 Task: Create a rule from the Routing list, Task moved to a section -> Set Priority in the project AgileCamp , set the section as To-Do and set the priority of the task as  High
Action: Mouse moved to (55, 287)
Screenshot: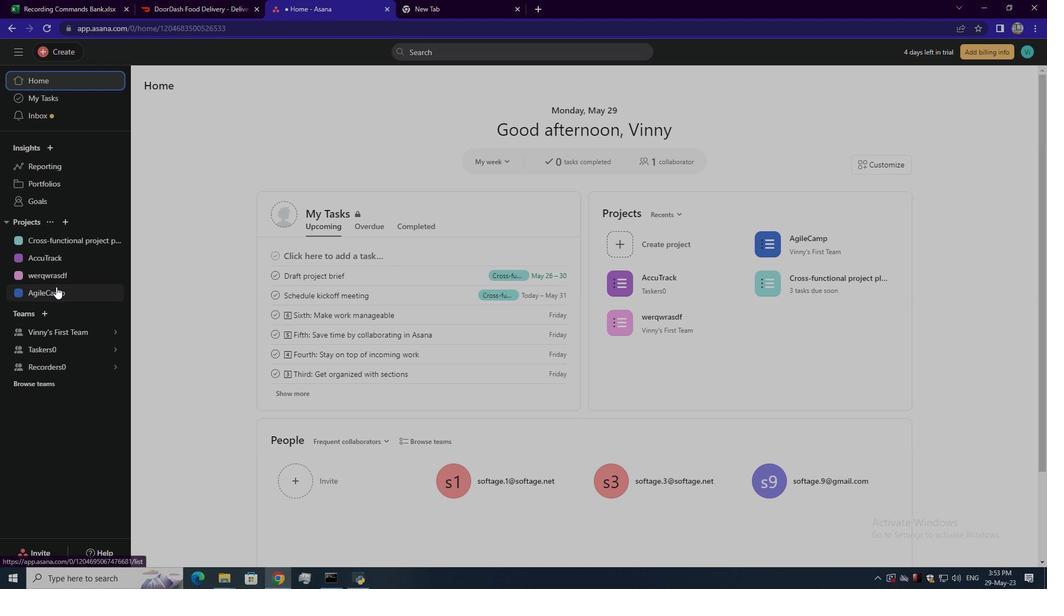 
Action: Mouse pressed left at (55, 287)
Screenshot: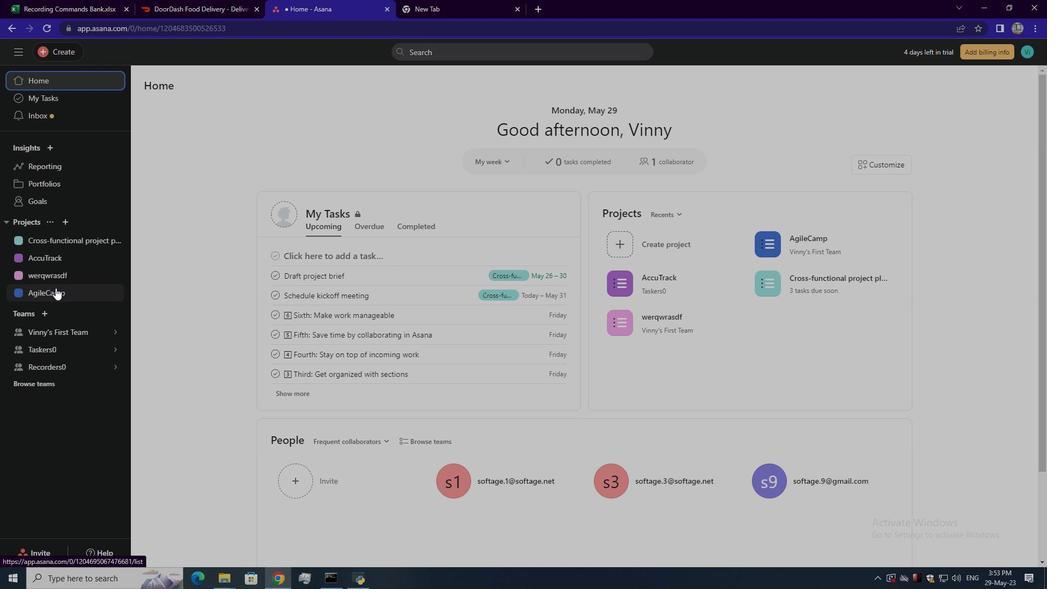 
Action: Mouse moved to (1017, 90)
Screenshot: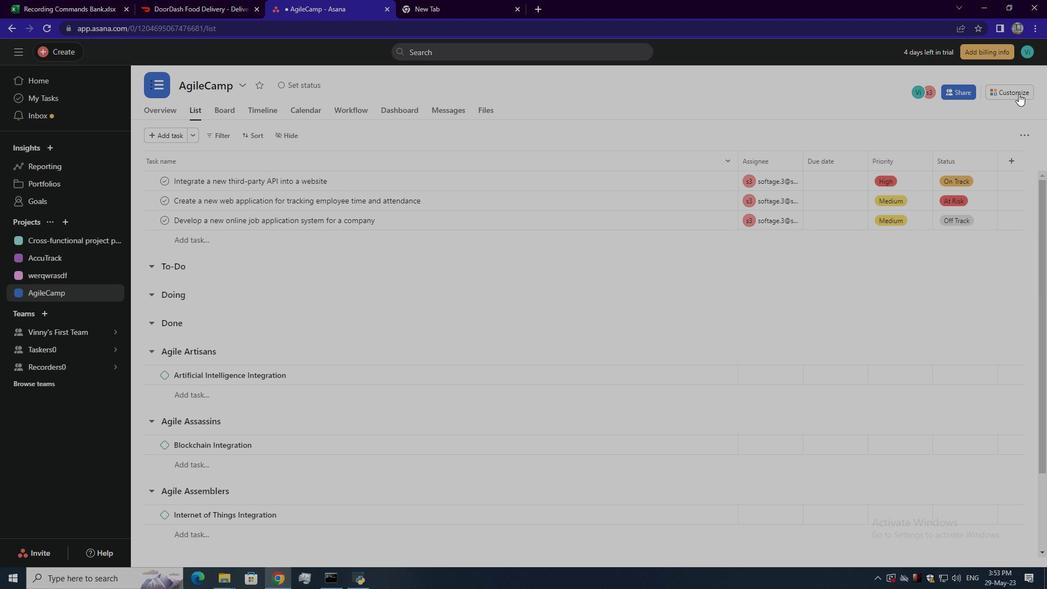 
Action: Mouse pressed left at (1017, 90)
Screenshot: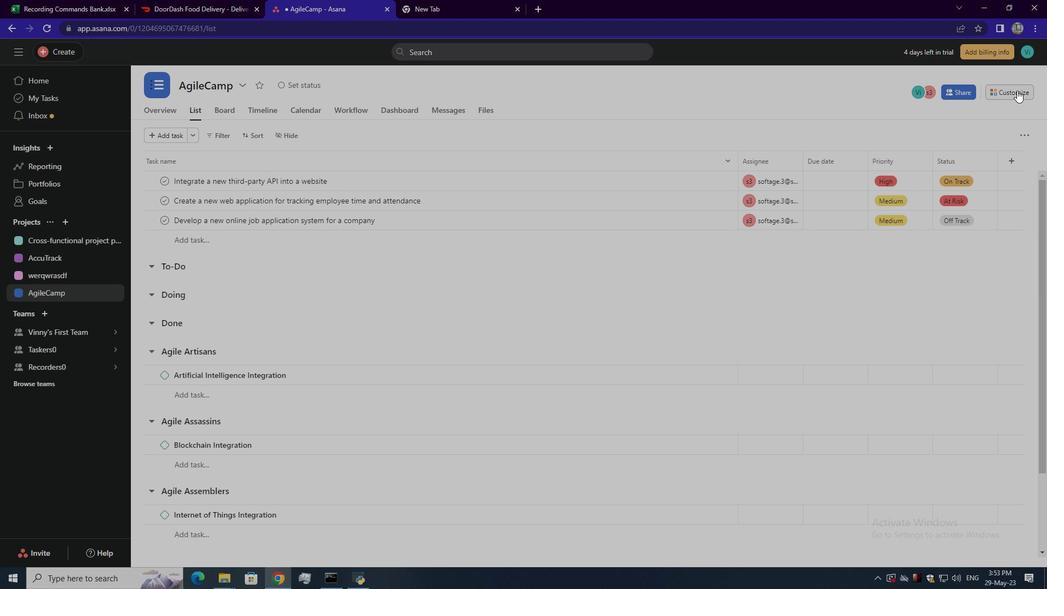 
Action: Mouse moved to (828, 236)
Screenshot: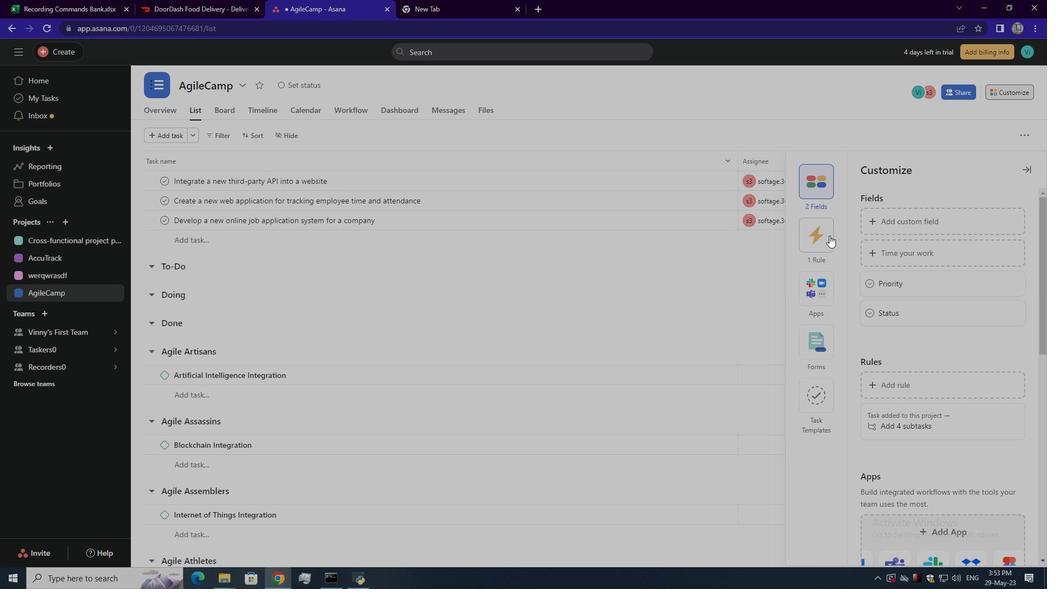 
Action: Mouse pressed left at (828, 236)
Screenshot: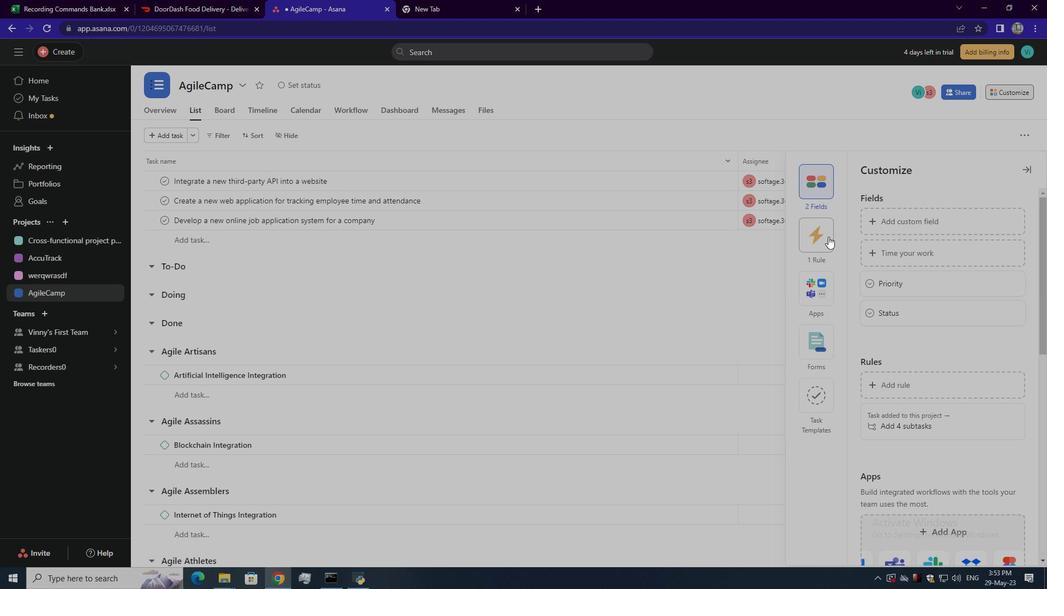 
Action: Mouse moved to (888, 221)
Screenshot: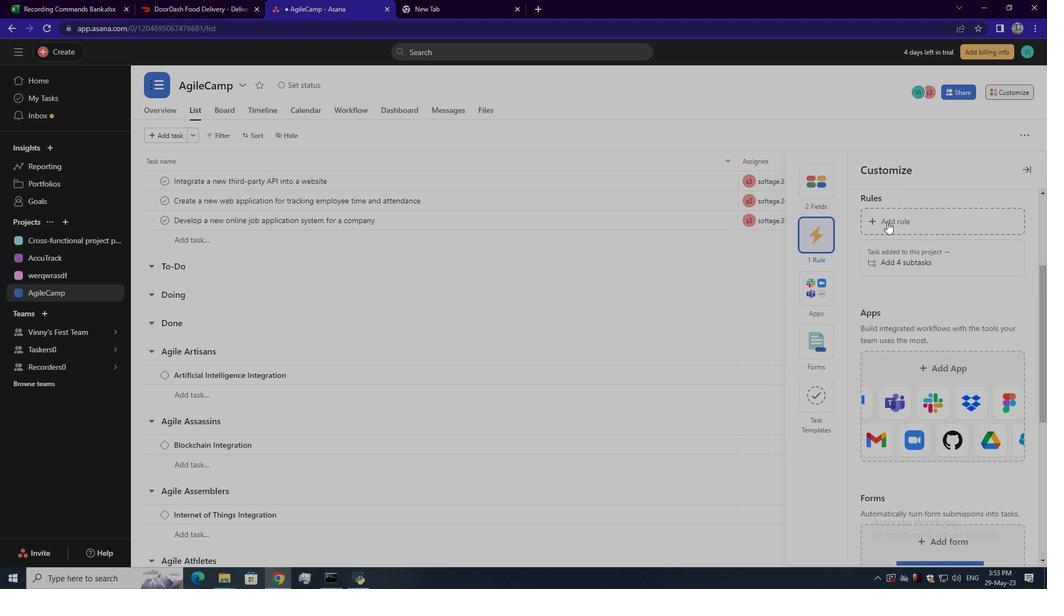 
Action: Mouse pressed left at (888, 221)
Screenshot: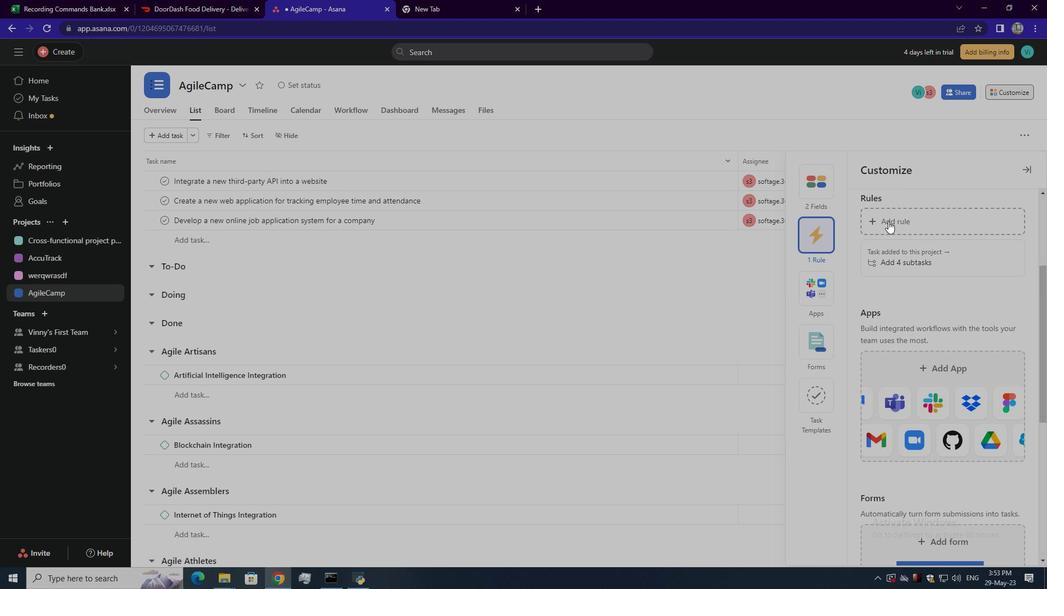 
Action: Mouse moved to (255, 145)
Screenshot: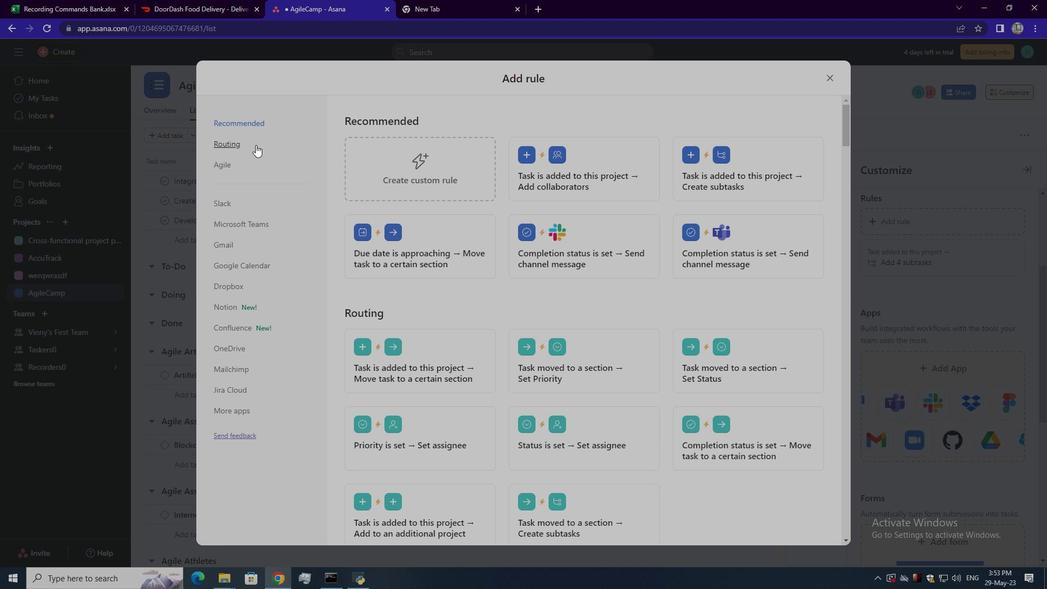 
Action: Mouse pressed left at (255, 145)
Screenshot: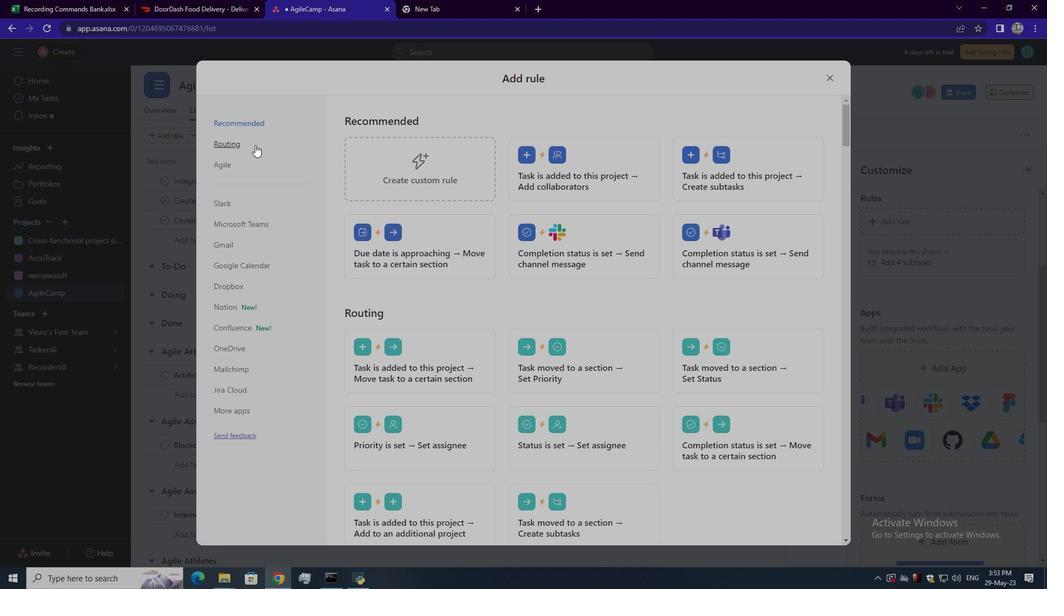 
Action: Mouse moved to (560, 163)
Screenshot: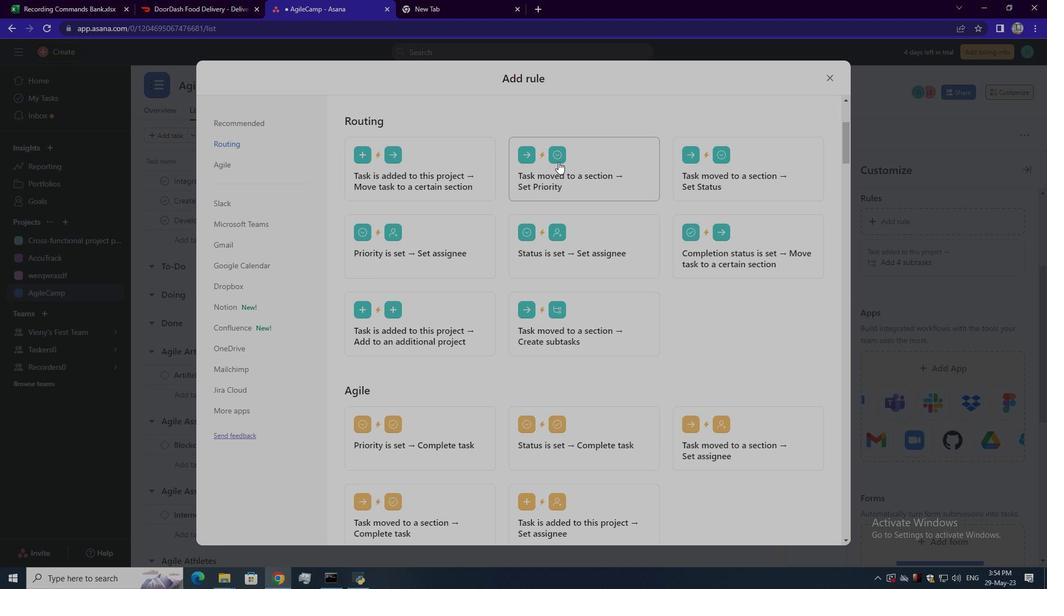 
Action: Mouse pressed left at (560, 163)
Screenshot: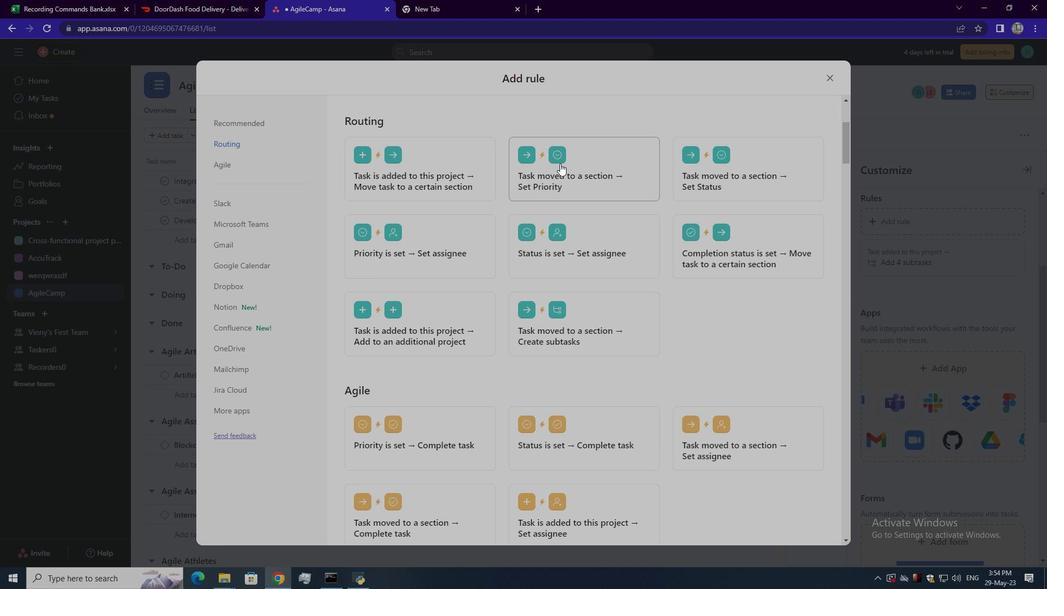 
Action: Mouse moved to (398, 290)
Screenshot: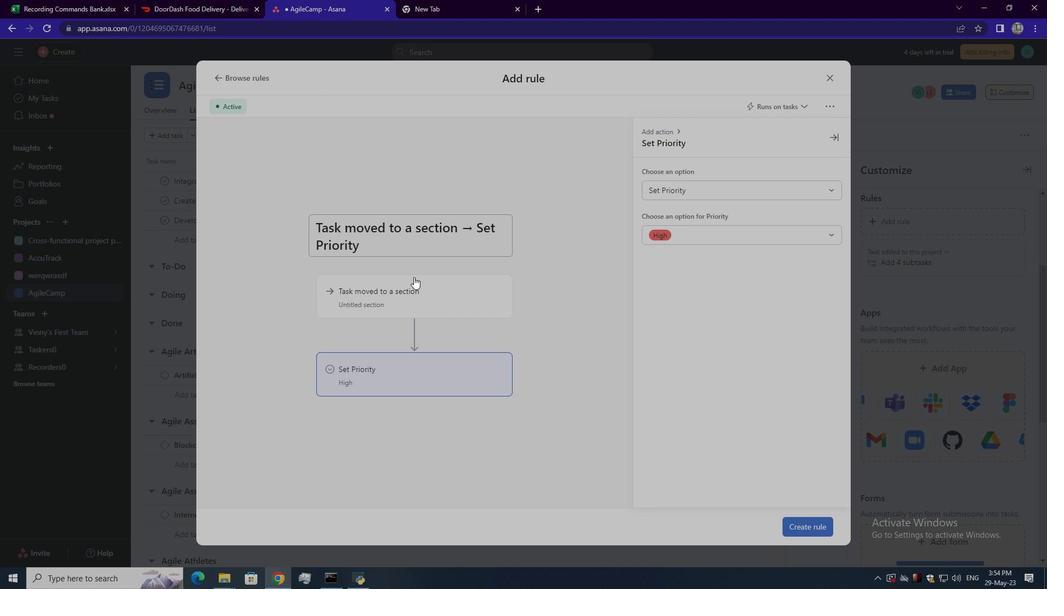 
Action: Mouse pressed left at (398, 290)
Screenshot: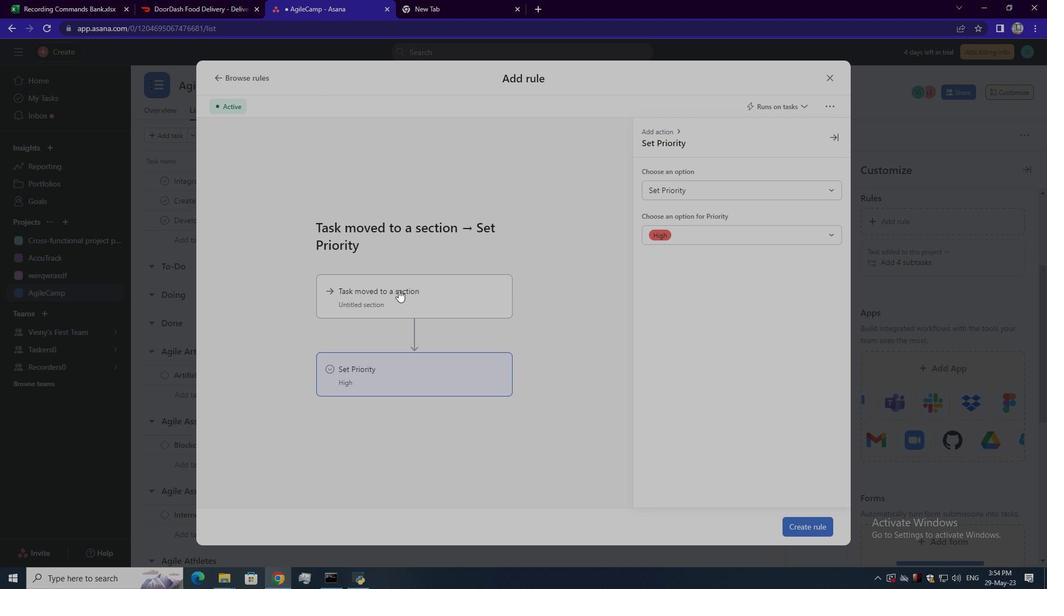 
Action: Mouse moved to (660, 195)
Screenshot: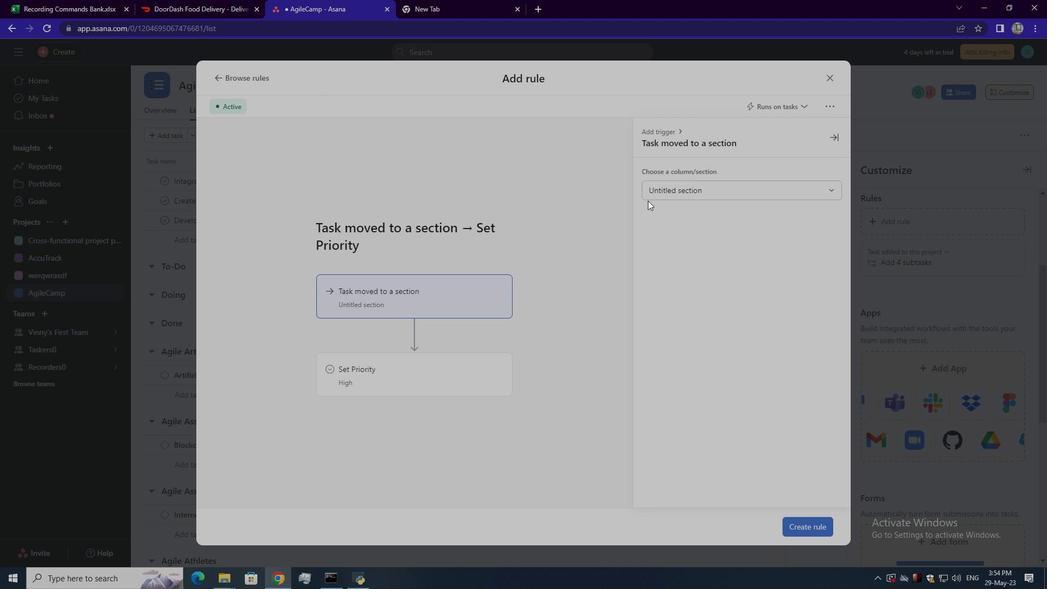 
Action: Mouse pressed left at (660, 195)
Screenshot: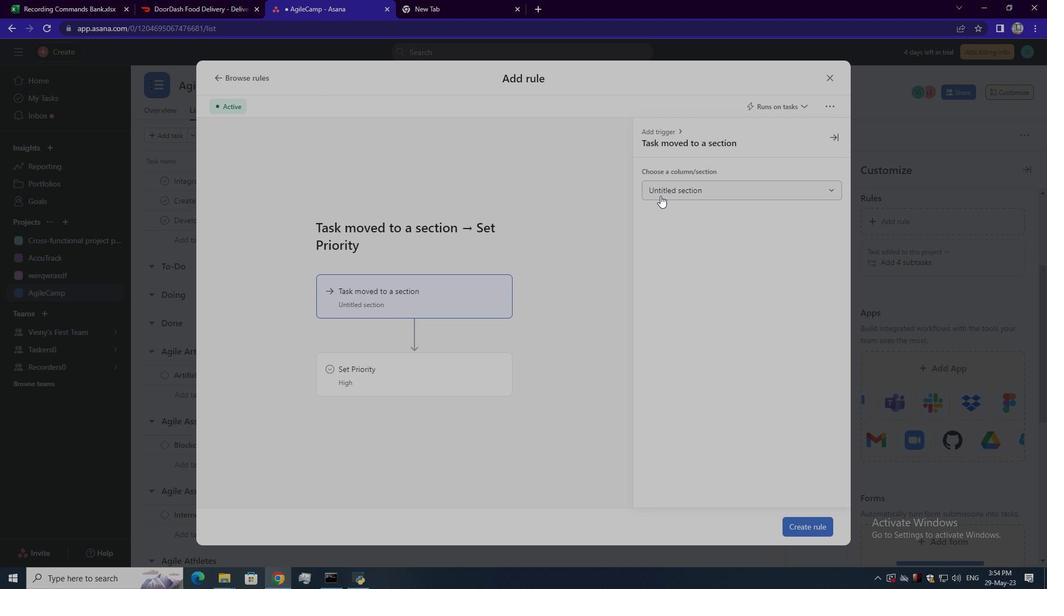 
Action: Mouse moved to (671, 234)
Screenshot: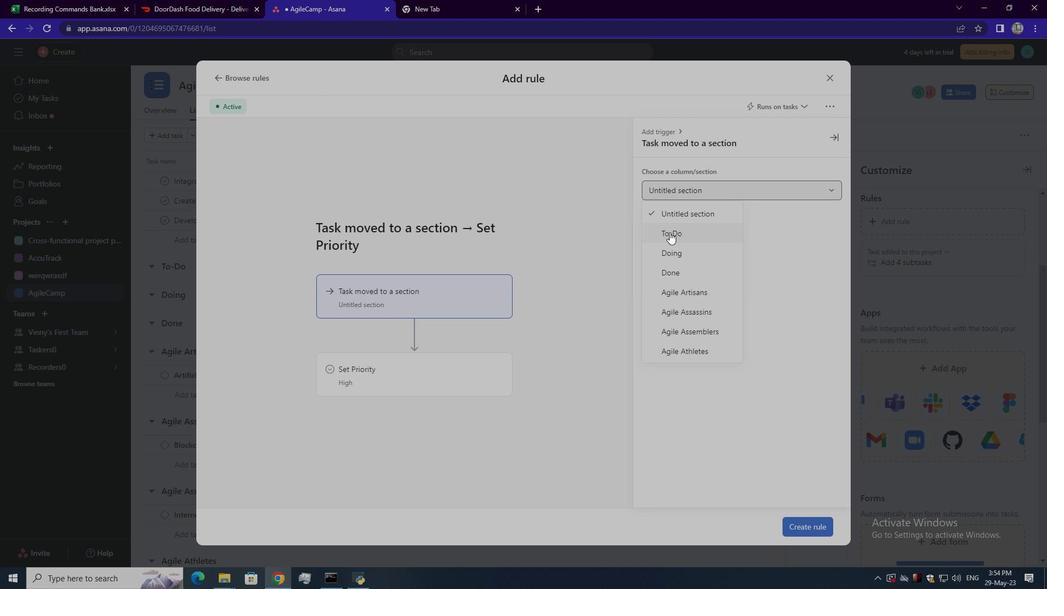 
Action: Mouse pressed left at (671, 234)
Screenshot: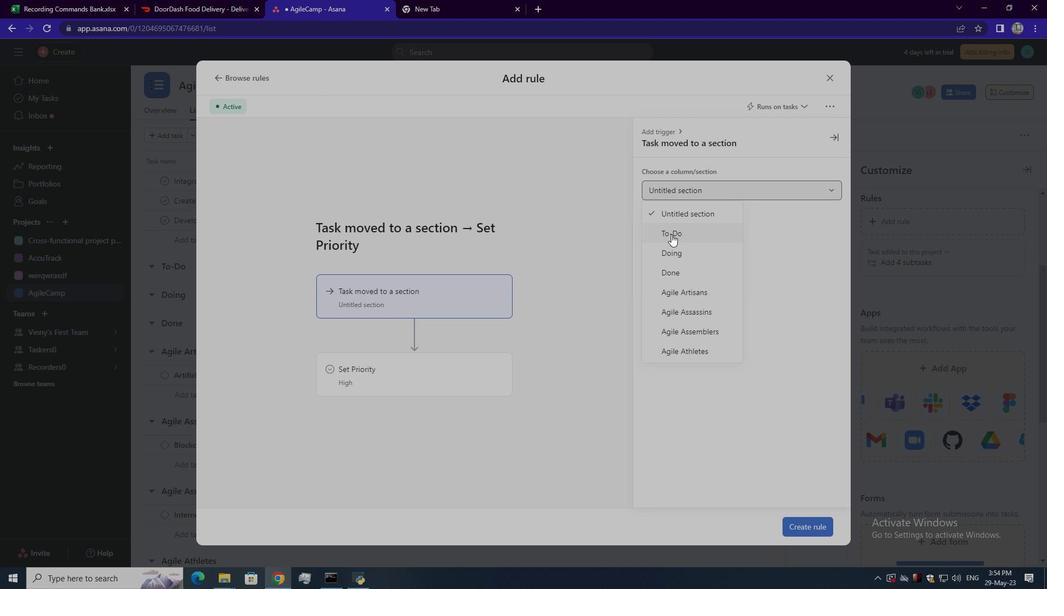 
Action: Mouse moved to (429, 367)
Screenshot: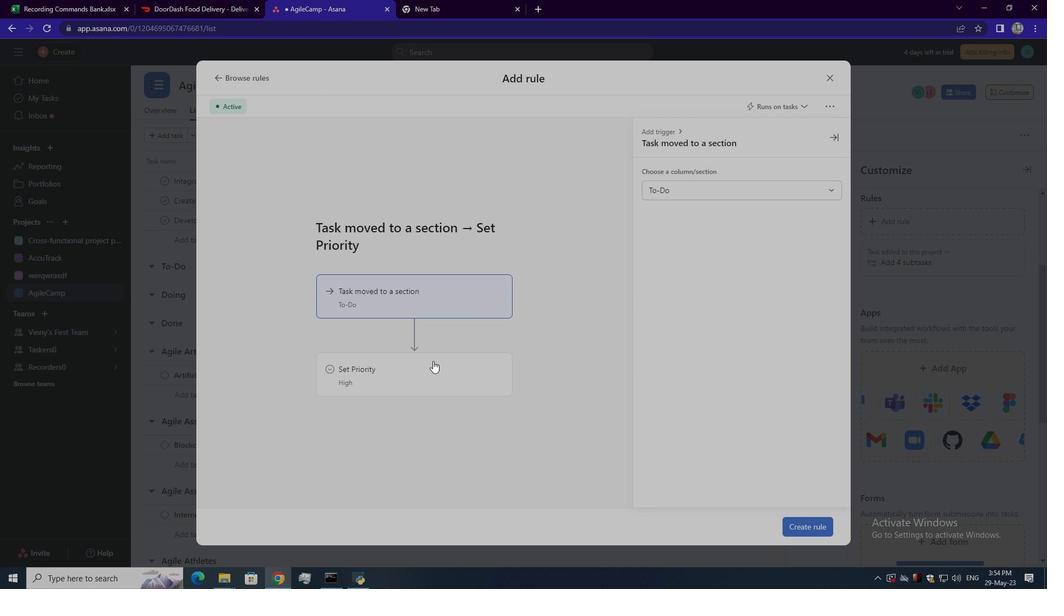 
Action: Mouse pressed left at (429, 367)
Screenshot: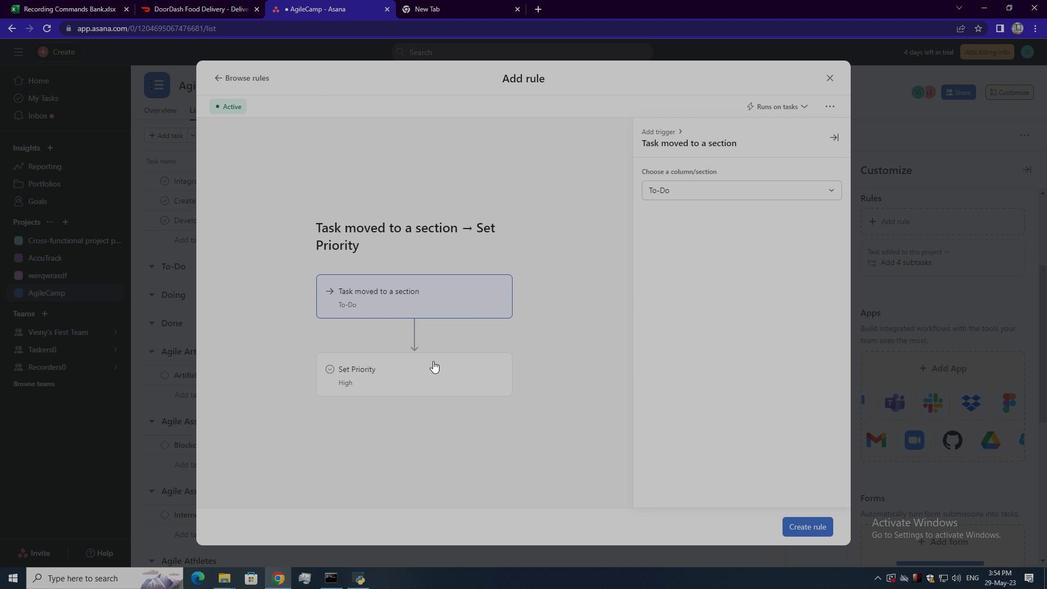 
Action: Mouse moved to (692, 236)
Screenshot: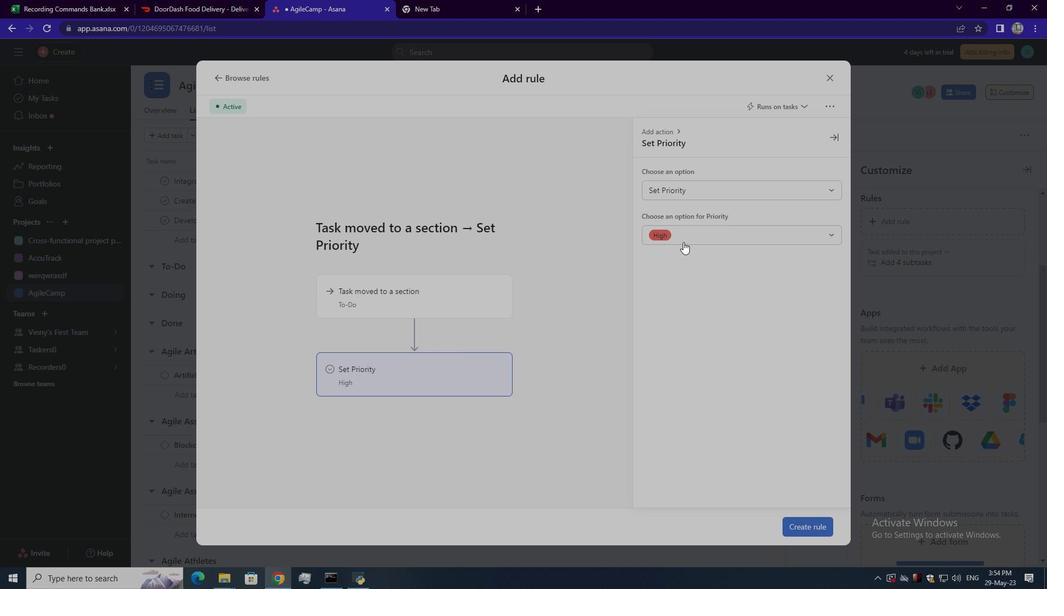 
Action: Mouse pressed left at (692, 236)
Screenshot: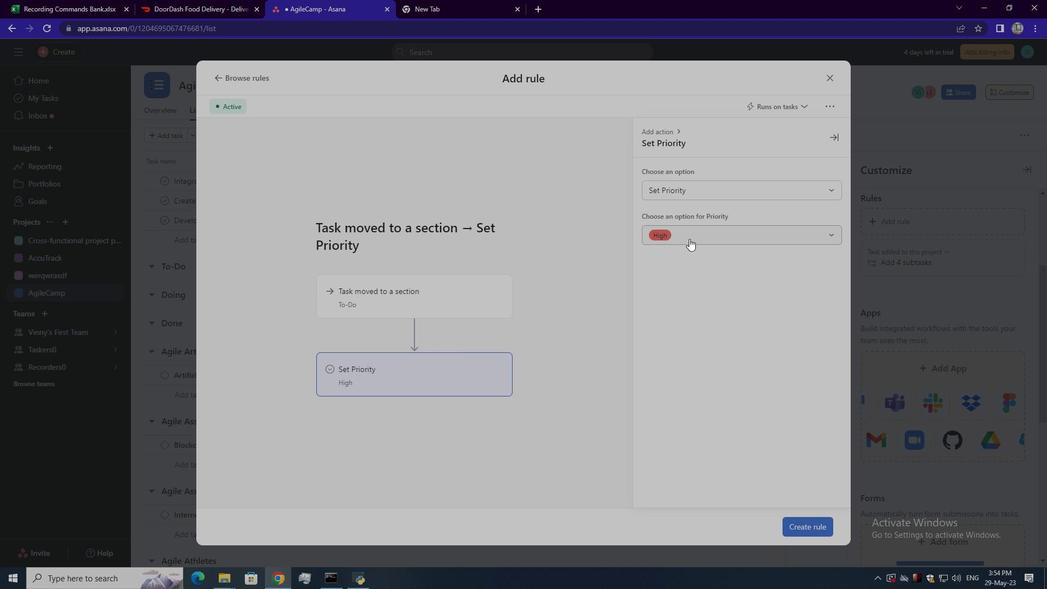 
Action: Mouse moved to (670, 257)
Screenshot: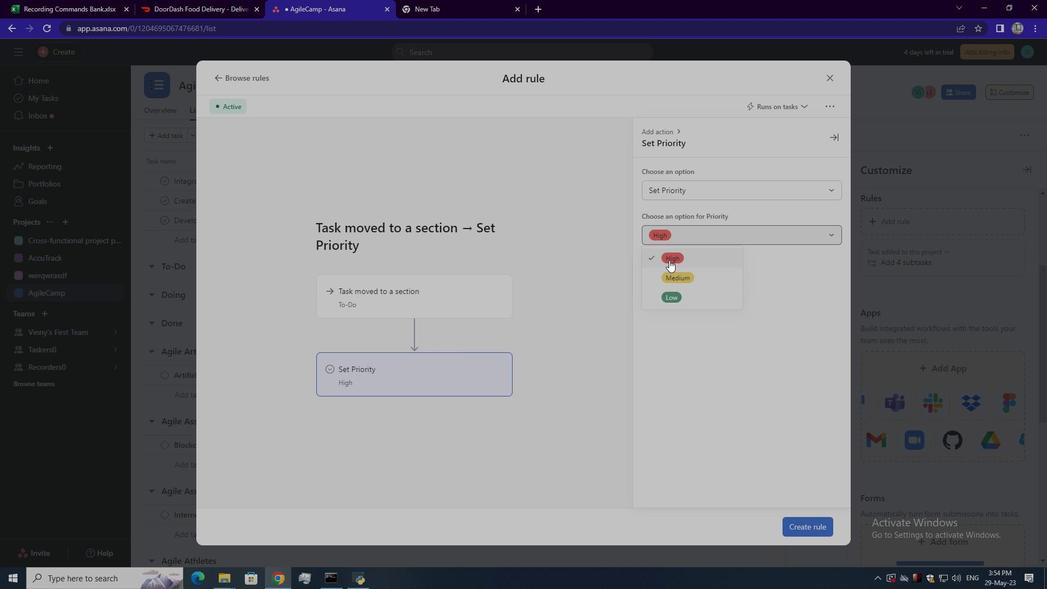 
Action: Mouse pressed left at (670, 257)
Screenshot: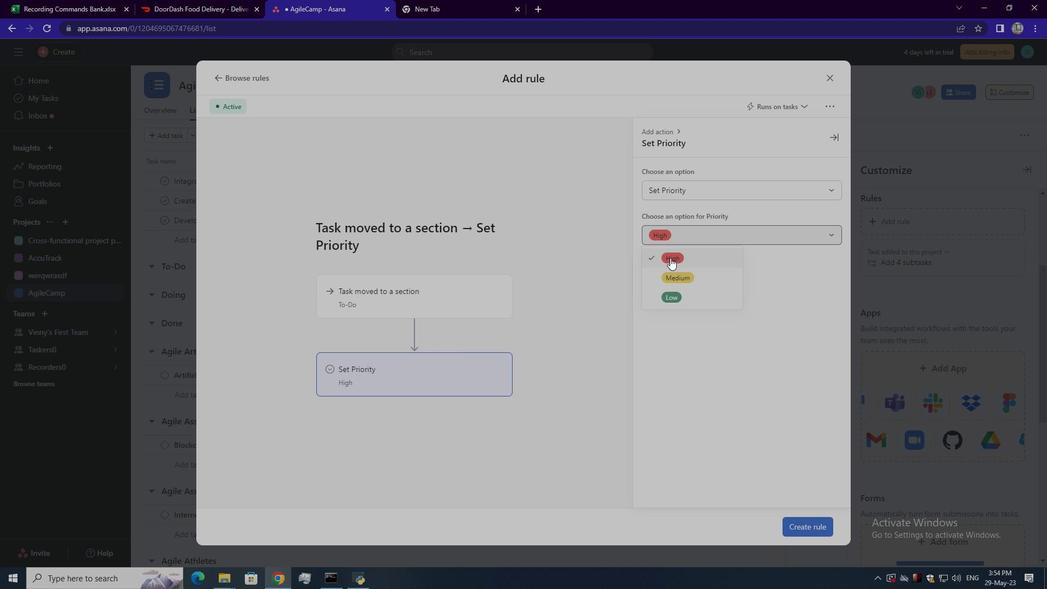 
Action: Mouse moved to (797, 525)
Screenshot: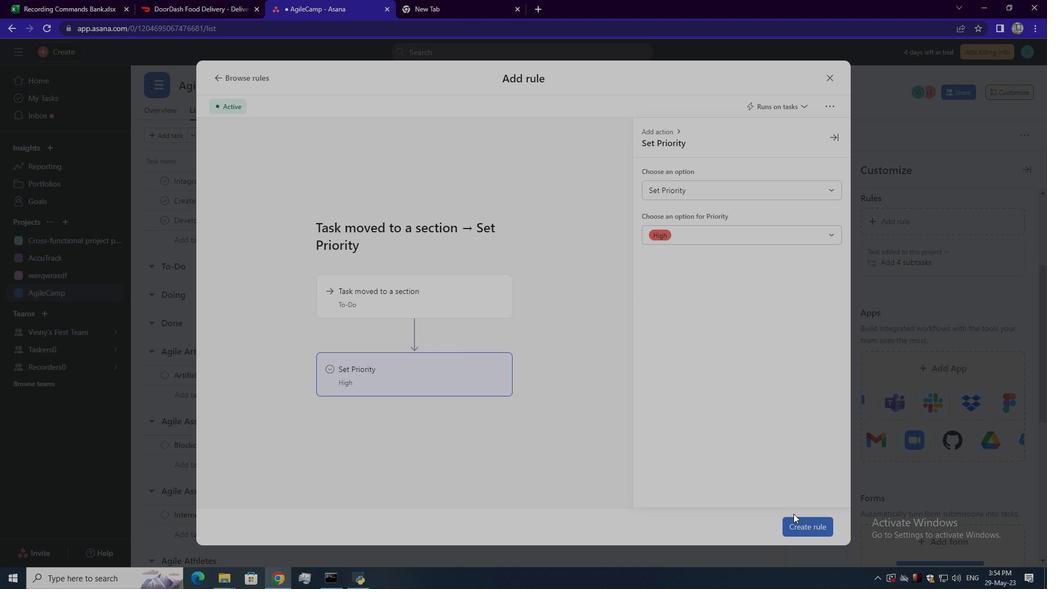 
Action: Mouse pressed left at (797, 525)
Screenshot: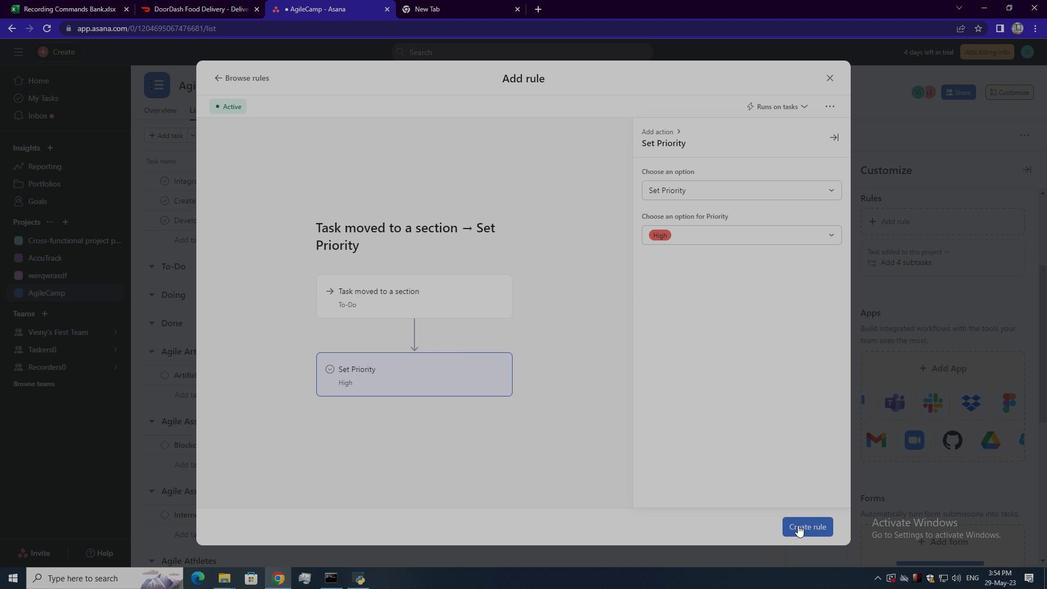 
